 Task: Invite Team Member Softage.1@softage.net to Workspace Community Management. Invite Team Member Softage.2@softage.net to Workspace Community Management. Invite Team Member Softage.3@softage.net to Workspace Community Management. Invite Team Member Softage.4@softage.net to Workspace Community Management
Action: Mouse moved to (117, 60)
Screenshot: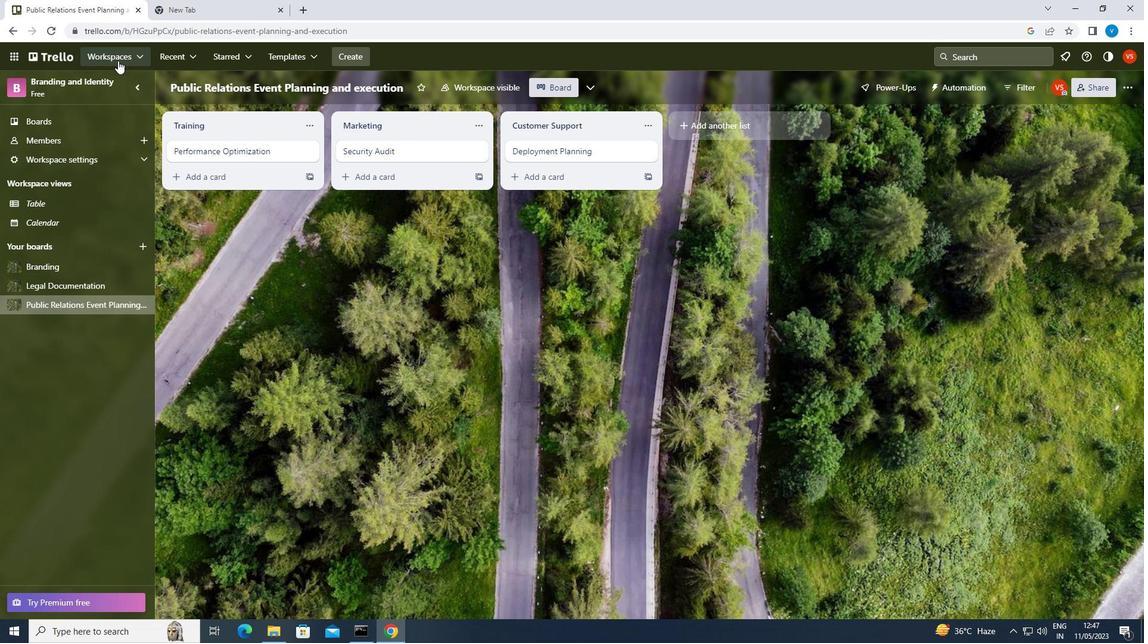 
Action: Mouse pressed left at (117, 60)
Screenshot: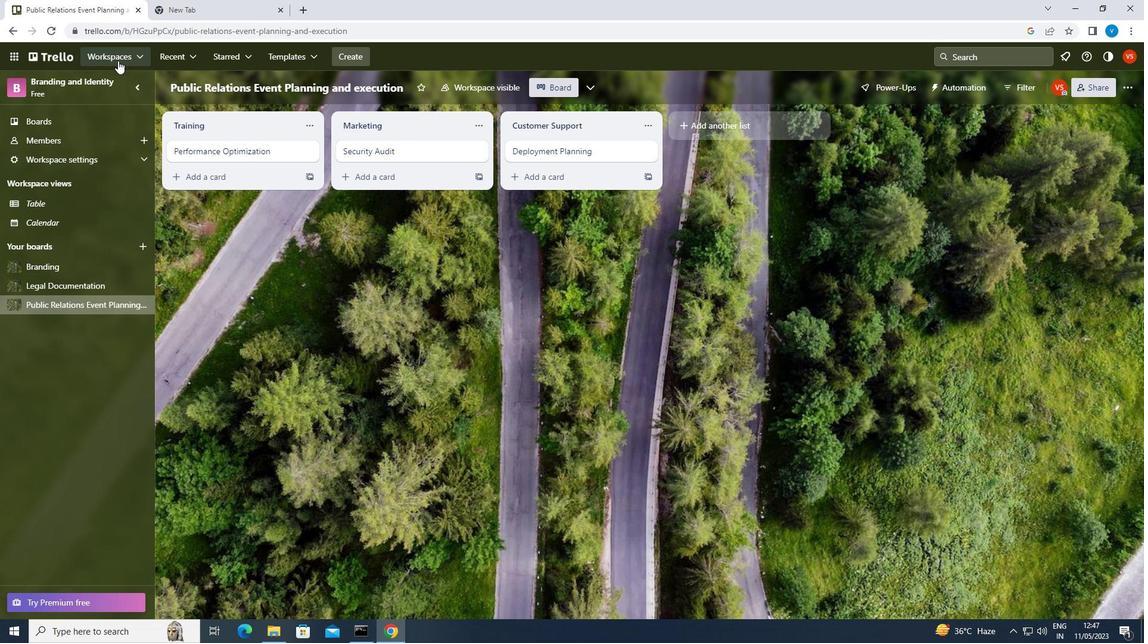 
Action: Mouse moved to (175, 283)
Screenshot: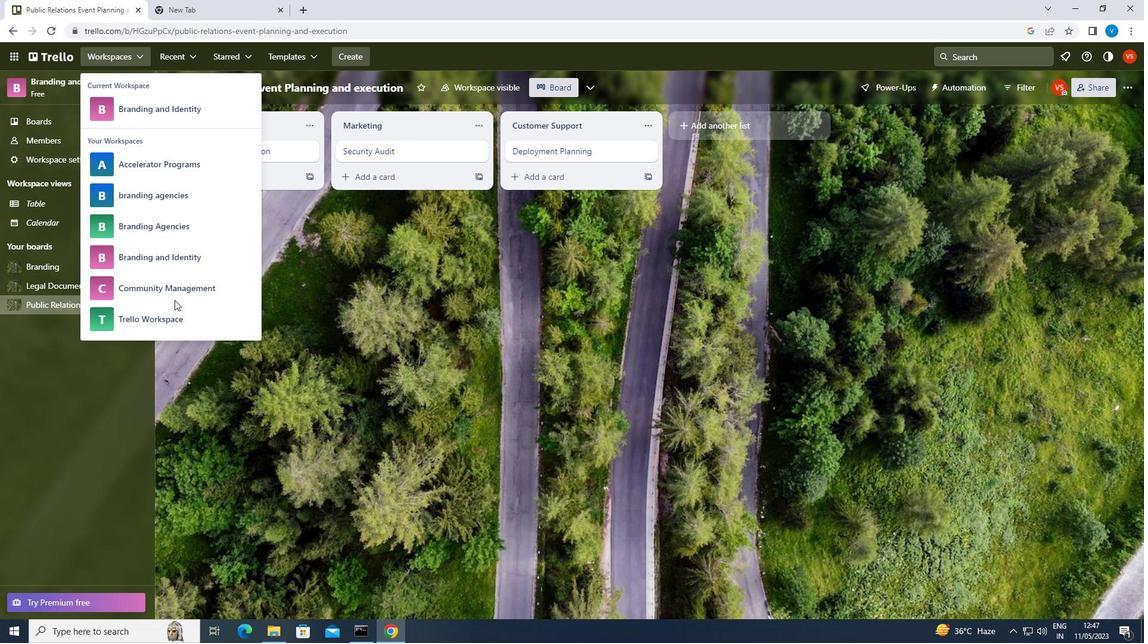 
Action: Mouse pressed left at (175, 283)
Screenshot: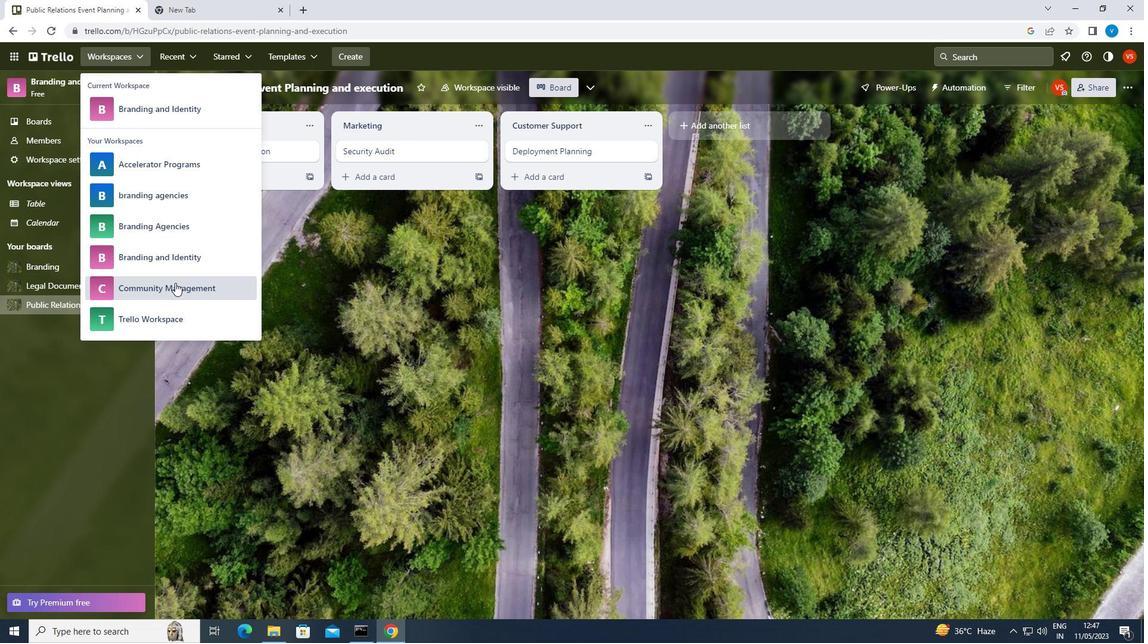 
Action: Mouse moved to (806, 103)
Screenshot: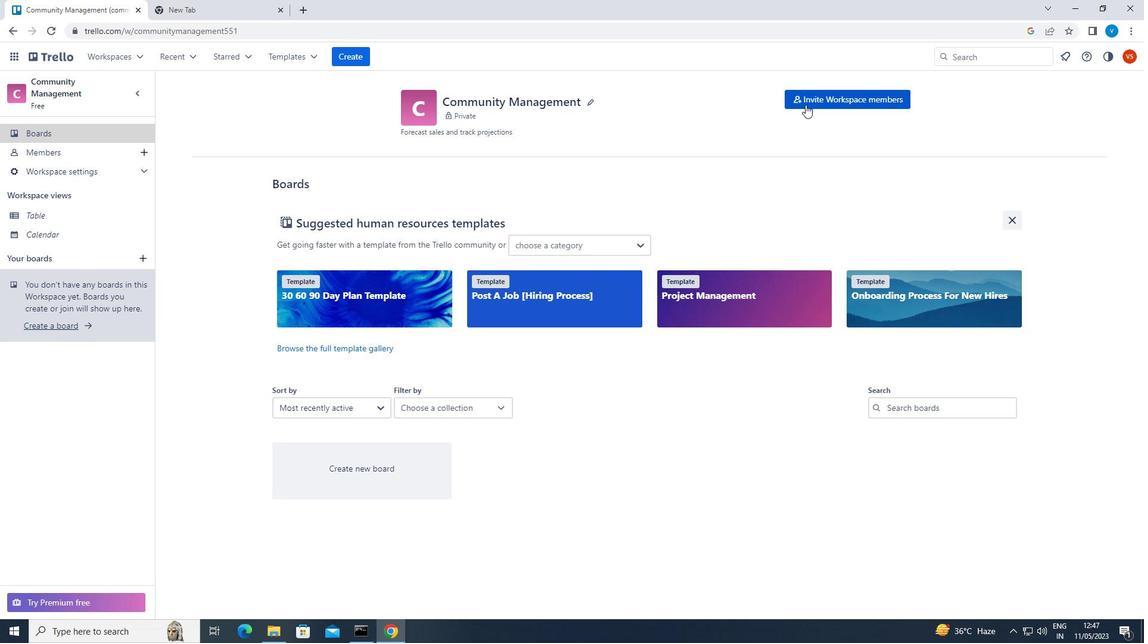 
Action: Mouse pressed left at (806, 103)
Screenshot: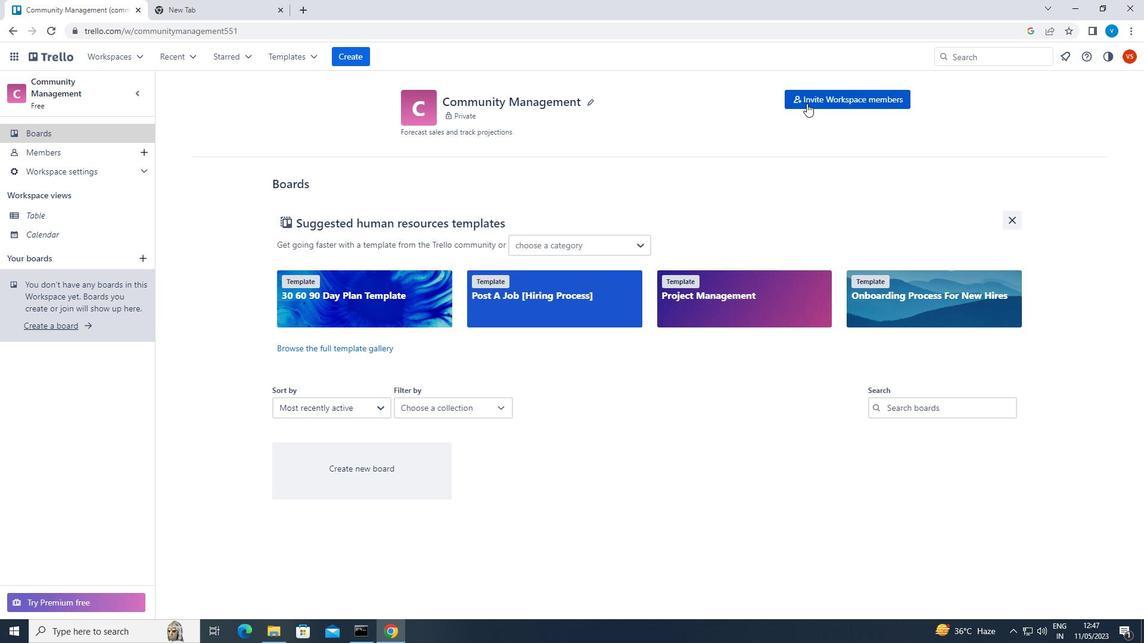 
Action: Key pressed <Key.shift>SOFTAGE.1<Key.shift>@SOFTAGE.NET
Screenshot: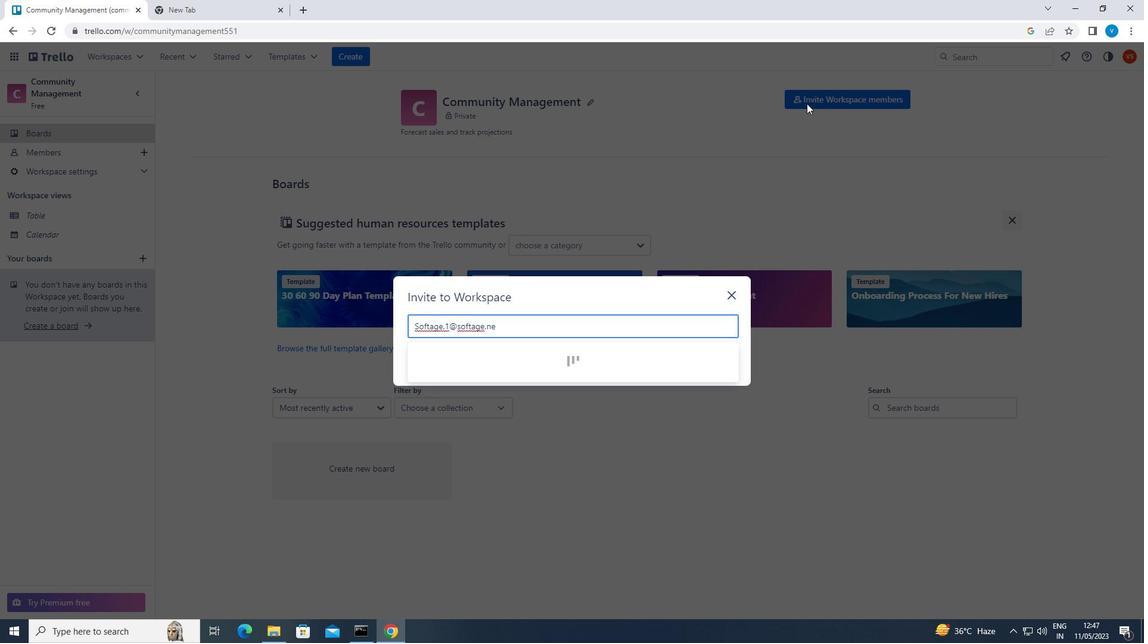 
Action: Mouse moved to (489, 357)
Screenshot: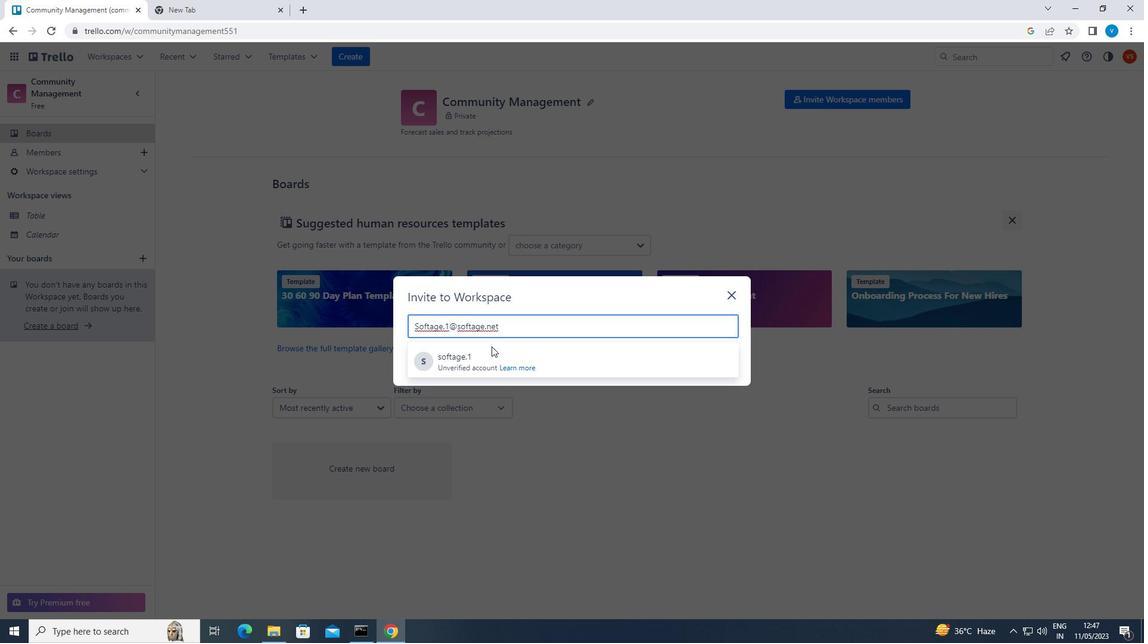 
Action: Mouse pressed left at (489, 357)
Screenshot: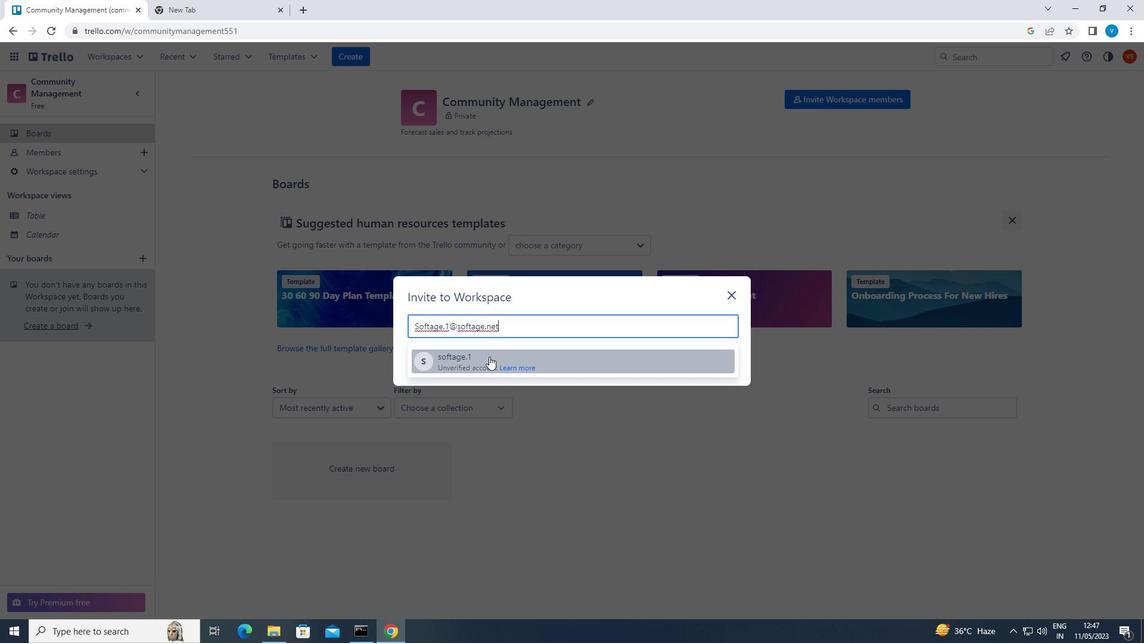 
Action: Key pressed <Key.shift>SOFTAGE.2<Key.shift><Key.shift><Key.shift>@SOFTAGE.NET
Screenshot: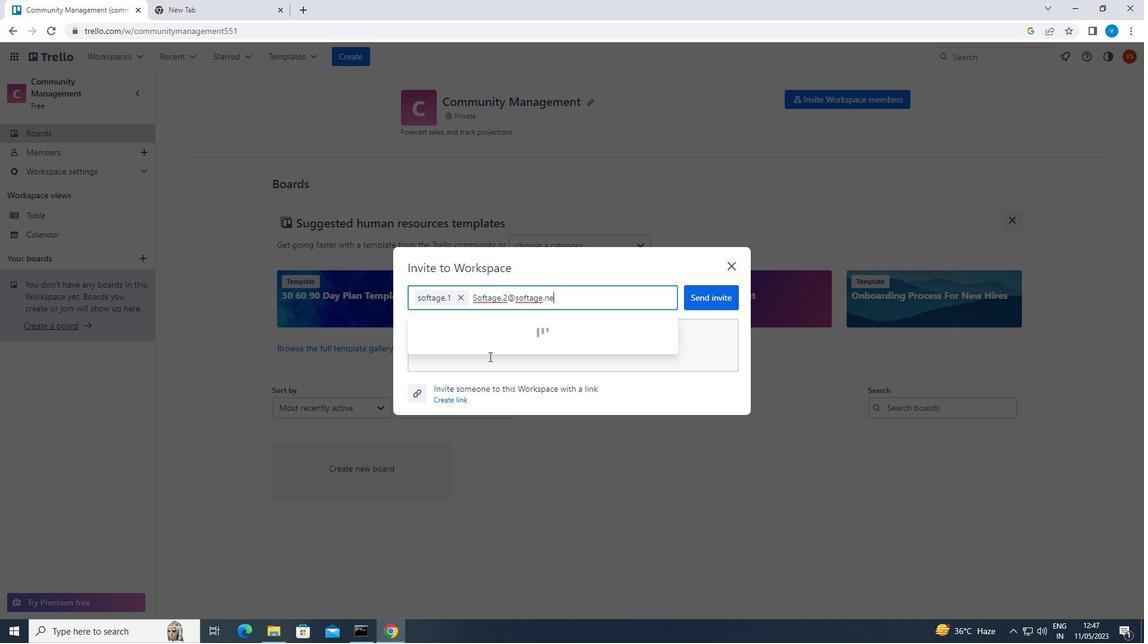
Action: Mouse moved to (489, 339)
Screenshot: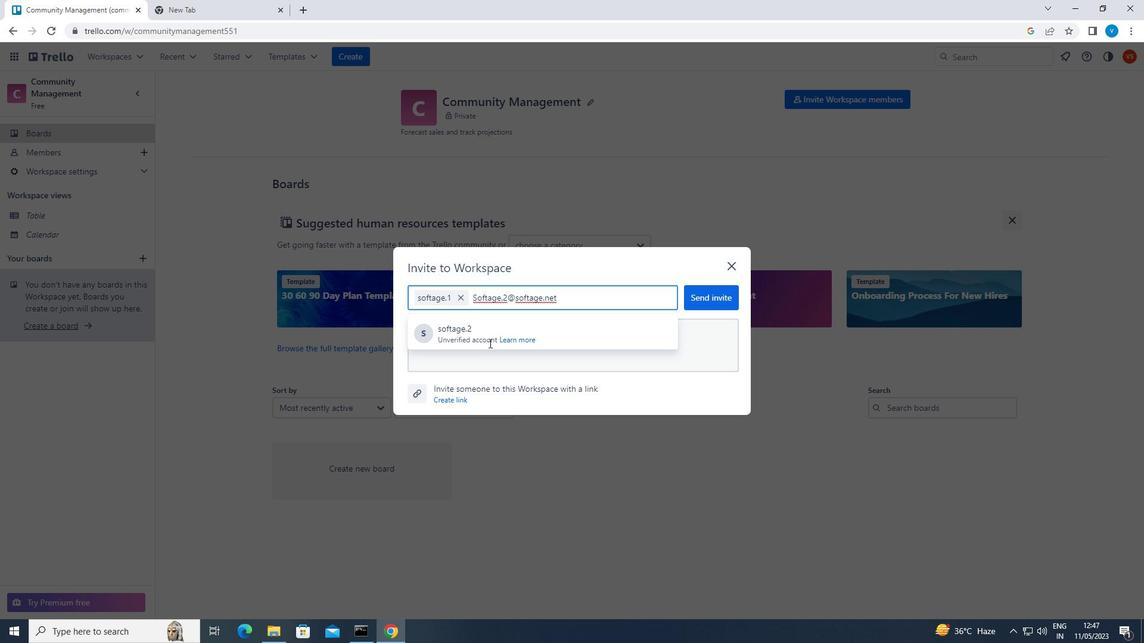 
Action: Mouse pressed left at (489, 339)
Screenshot: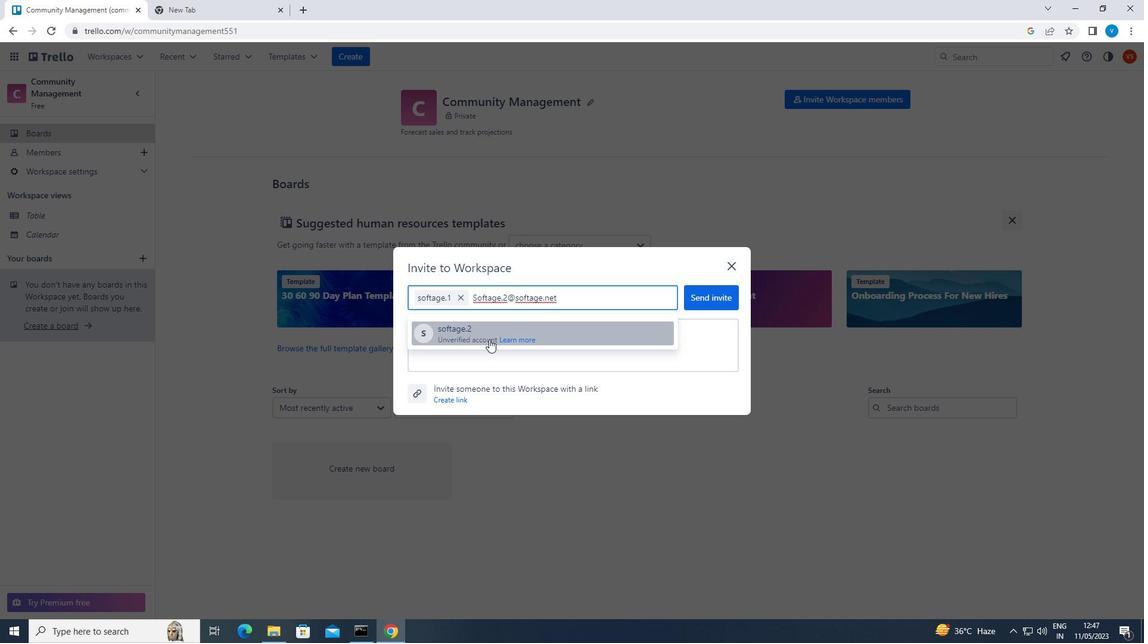 
Action: Key pressed <Key.shift>SOFTAGE.3<Key.shift>@SOFTAGE.NET
Screenshot: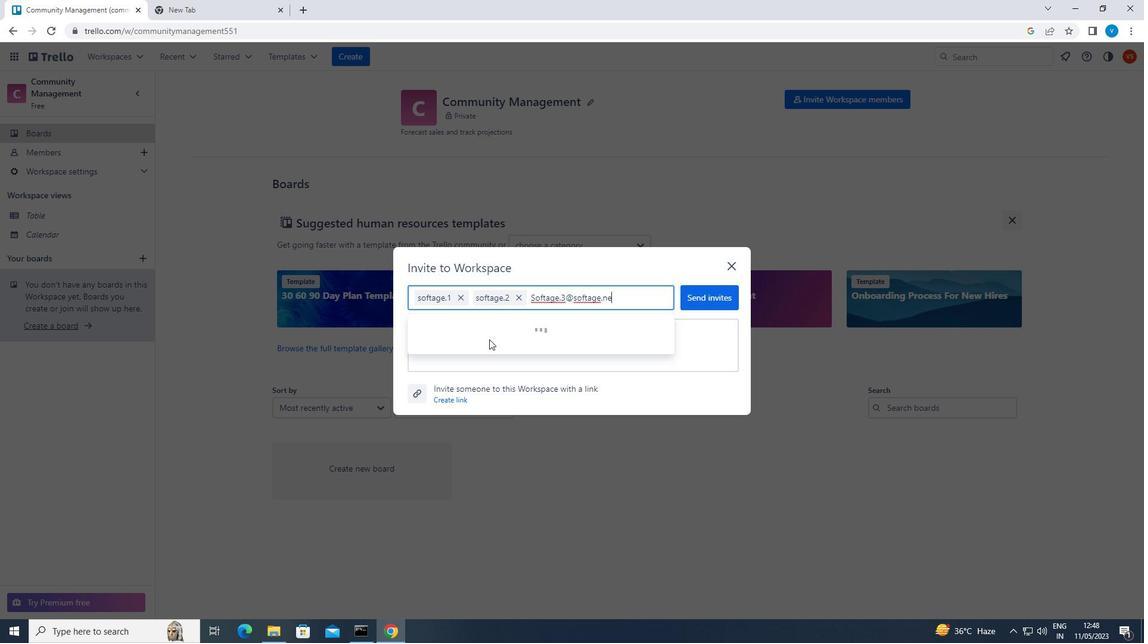 
Action: Mouse moved to (469, 334)
Screenshot: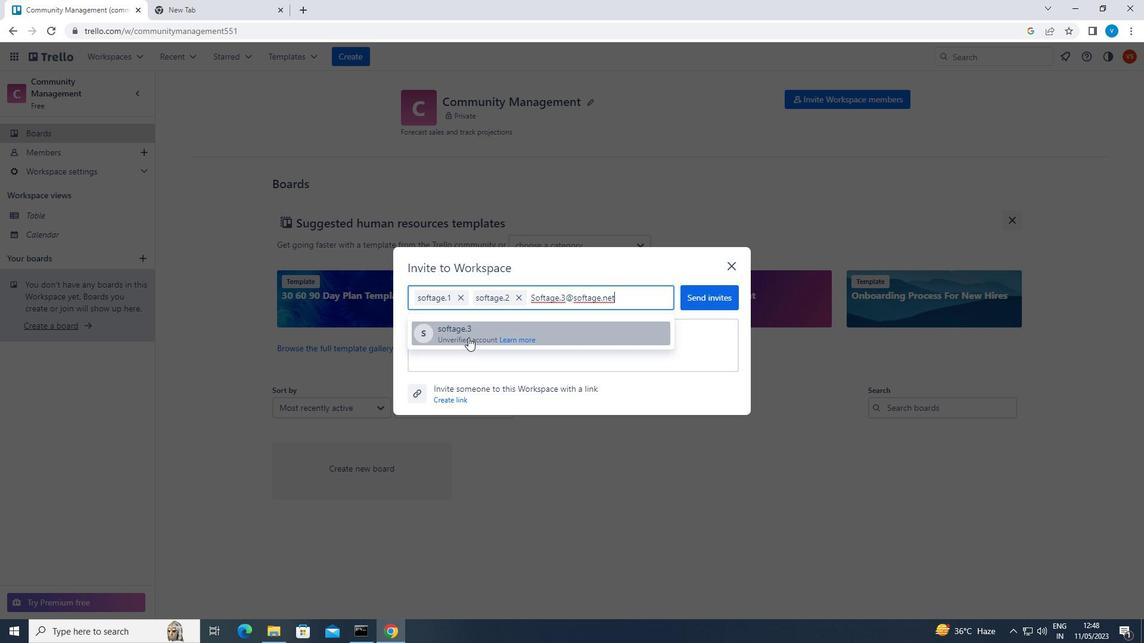 
Action: Mouse pressed left at (469, 334)
Screenshot: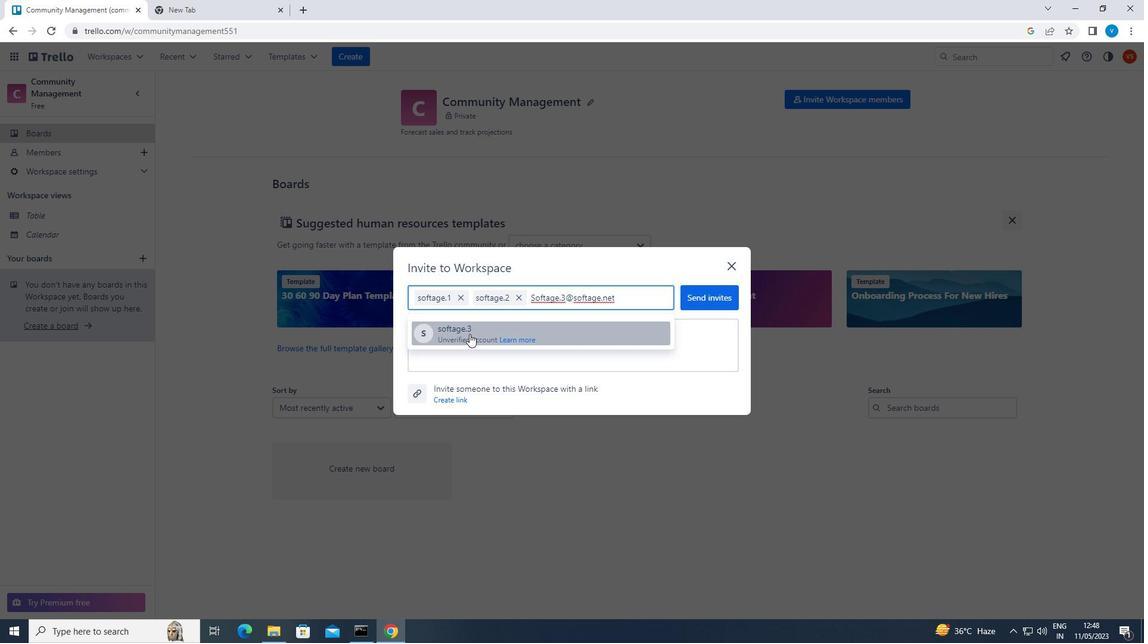
Action: Key pressed <Key.shift>SOFTAGE.4<Key.shift><Key.shift>@SOFTAGE.NET
Screenshot: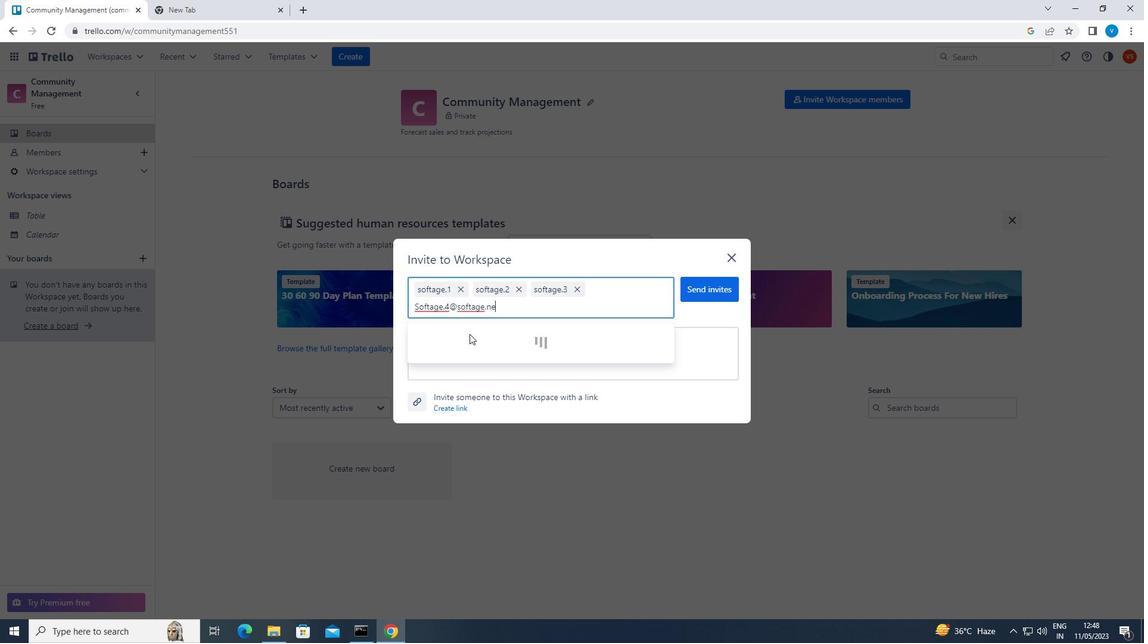 
Action: Mouse moved to (717, 282)
Screenshot: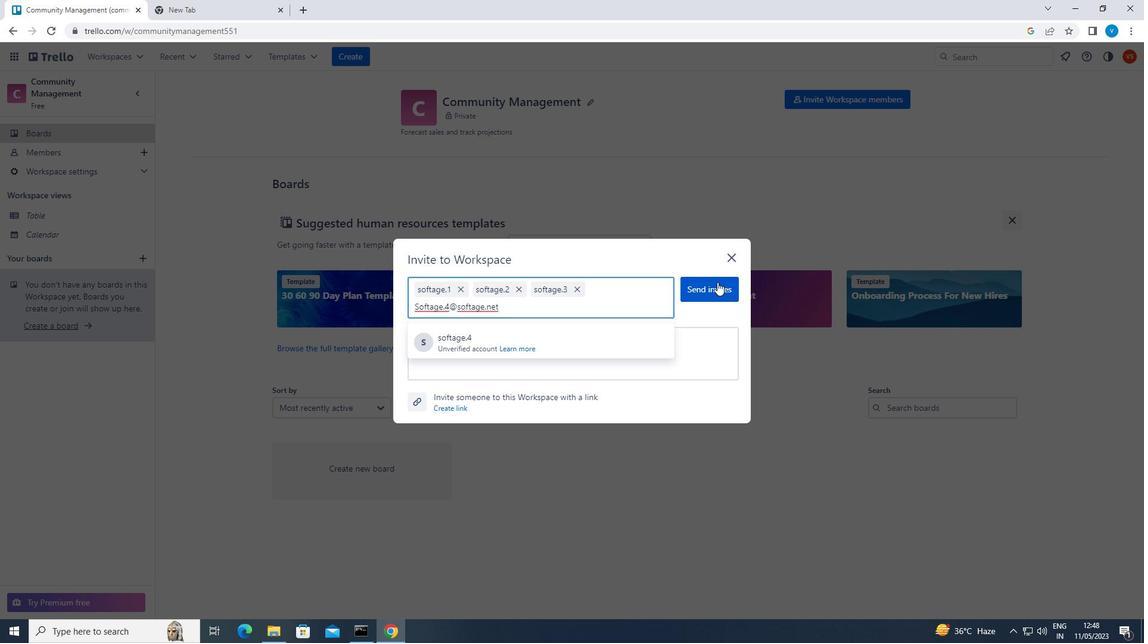 
Action: Mouse pressed left at (717, 282)
Screenshot: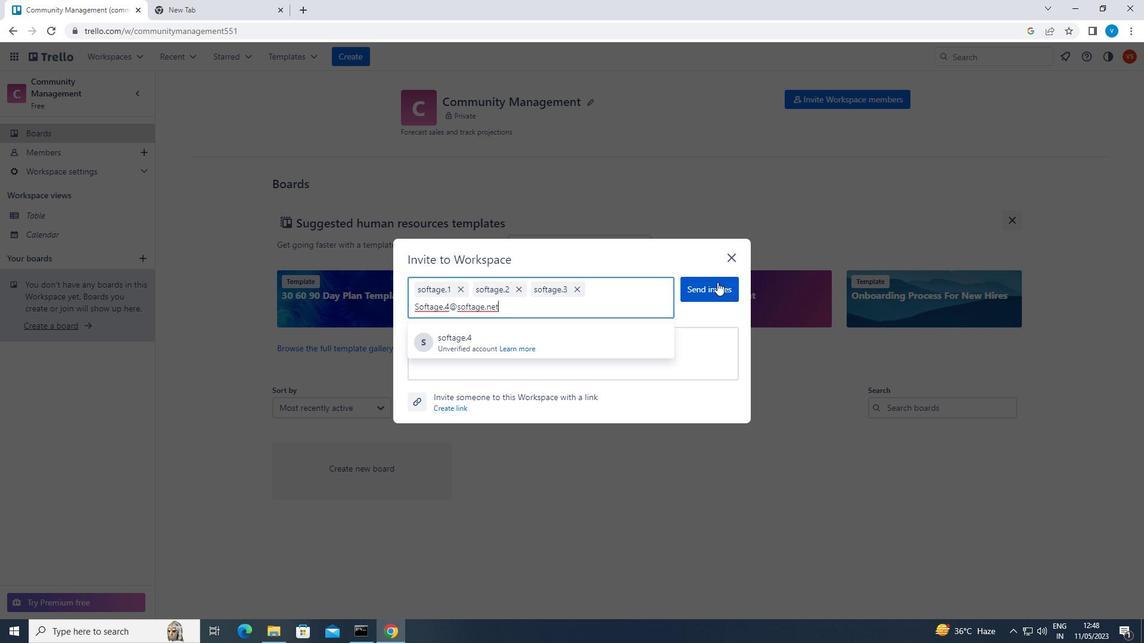 
